 Task: Change comment notification setting to none.
Action: Mouse moved to (767, 60)
Screenshot: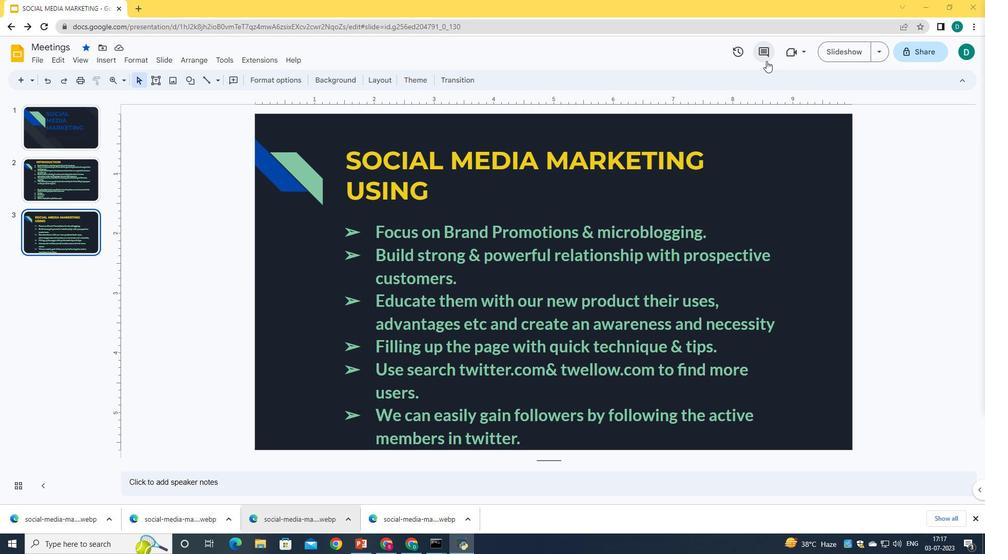 
Action: Mouse pressed left at (767, 60)
Screenshot: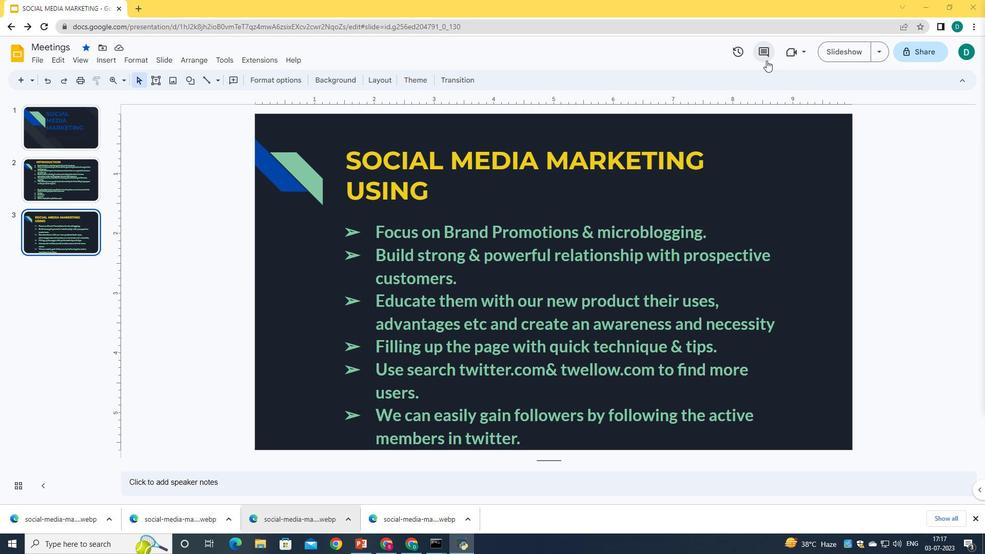 
Action: Mouse moved to (906, 82)
Screenshot: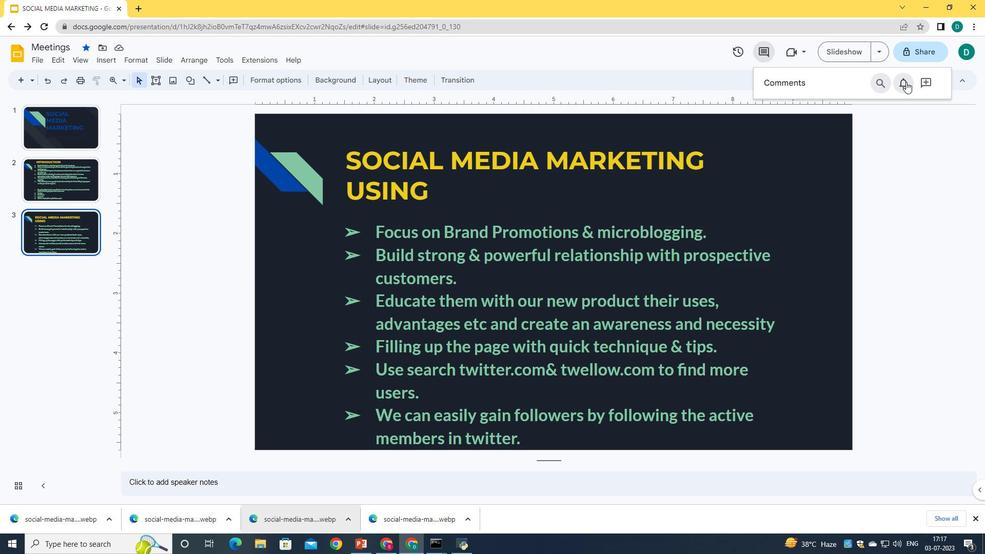 
Action: Mouse pressed left at (906, 82)
Screenshot: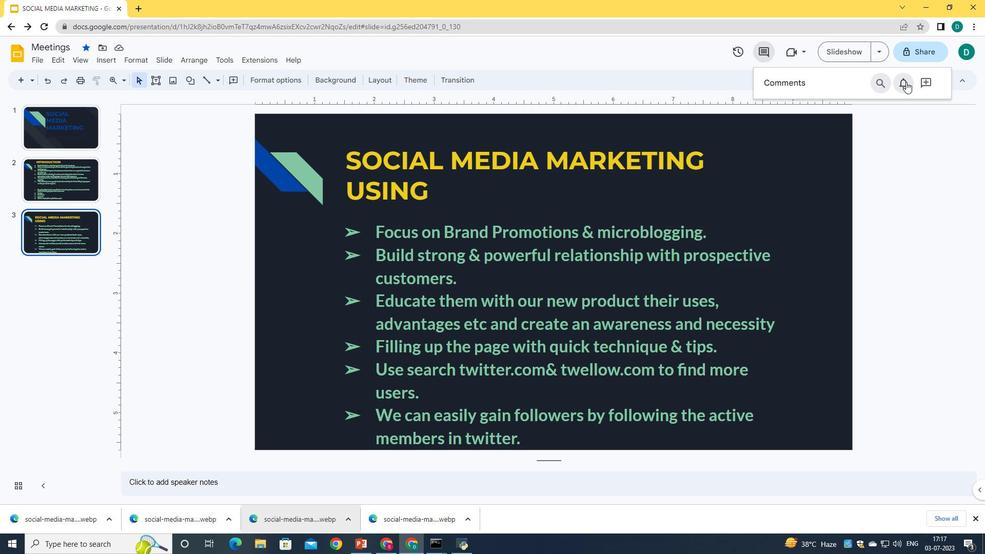 
Action: Mouse moved to (409, 306)
Screenshot: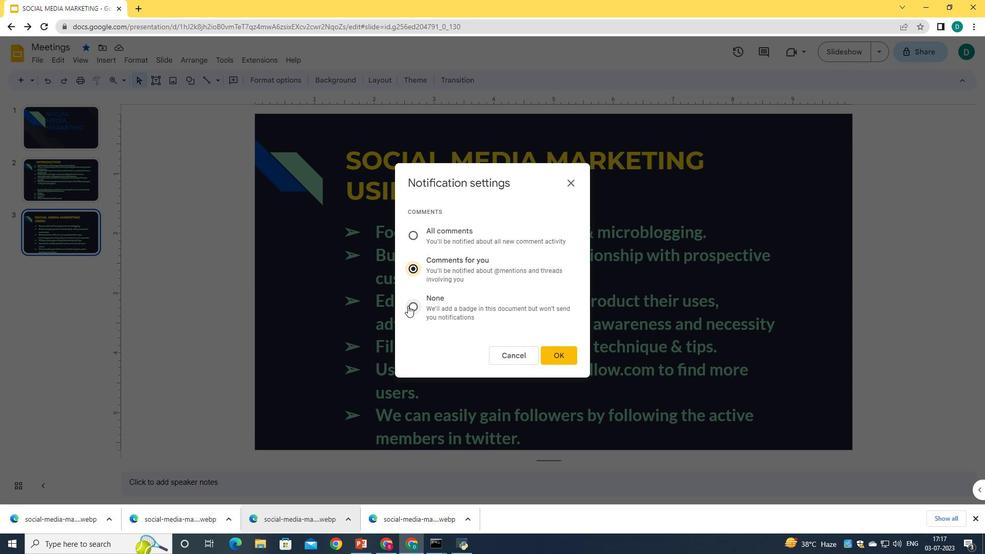 
Action: Mouse pressed left at (409, 306)
Screenshot: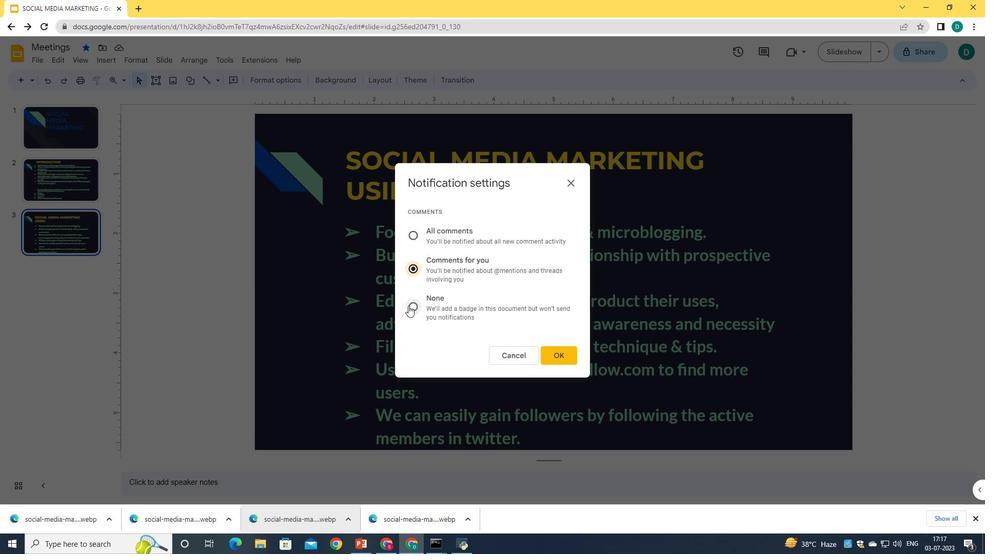 
Action: Mouse moved to (560, 354)
Screenshot: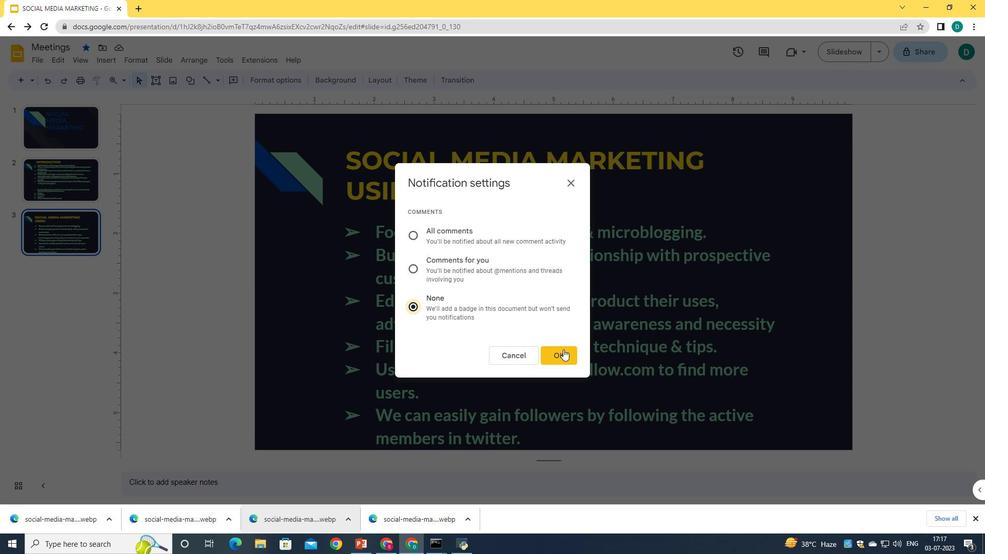 
Action: Mouse pressed left at (560, 354)
Screenshot: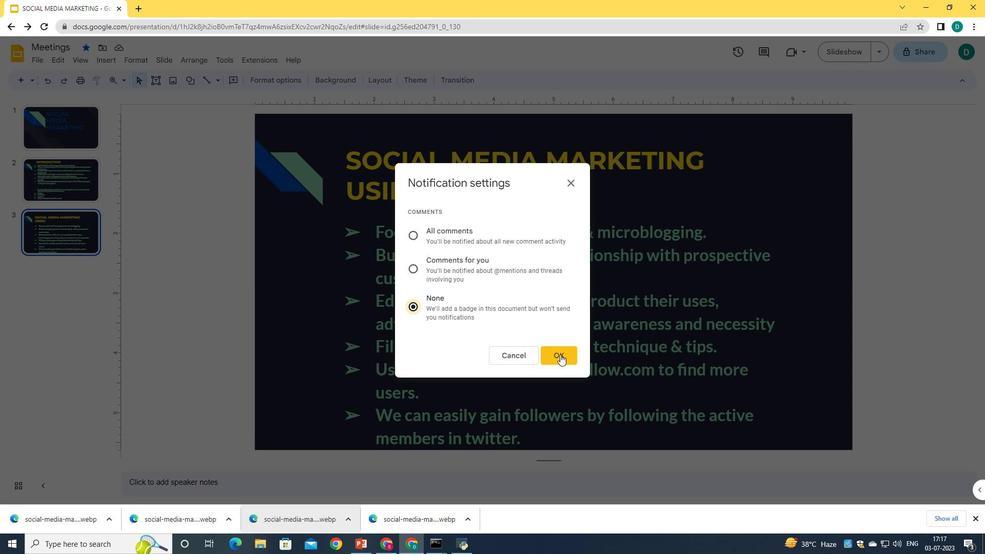 
Action: Mouse moved to (614, 319)
Screenshot: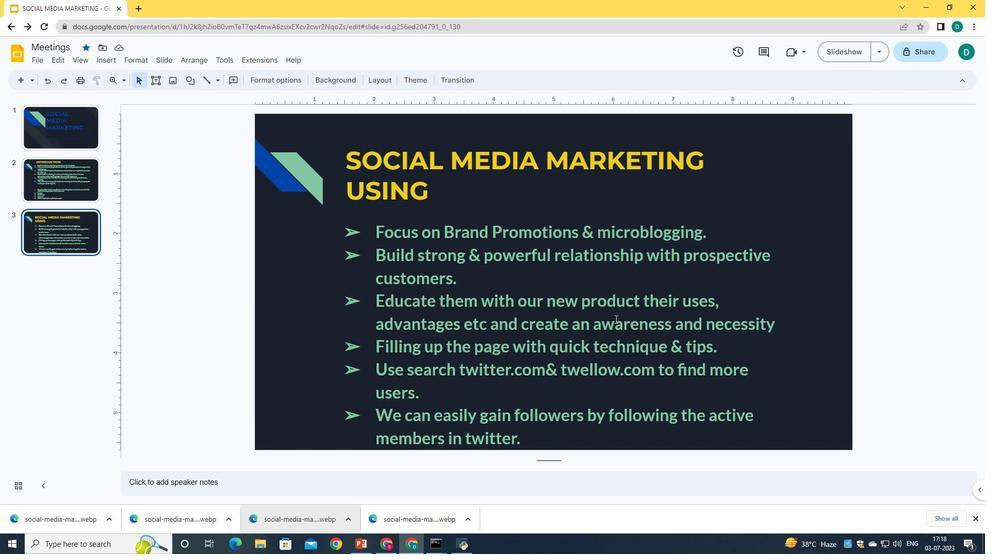 
